Task: Create Workspace Administrative Assistance Workspace description Resolve customer support tickets efficiently. Workspace type Human Resources
Action: Mouse moved to (405, 71)
Screenshot: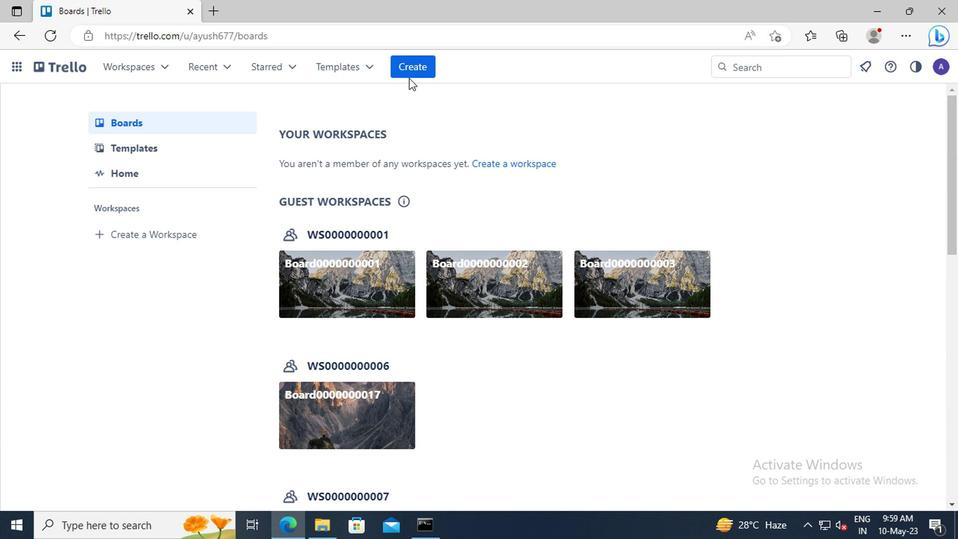 
Action: Mouse pressed left at (405, 71)
Screenshot: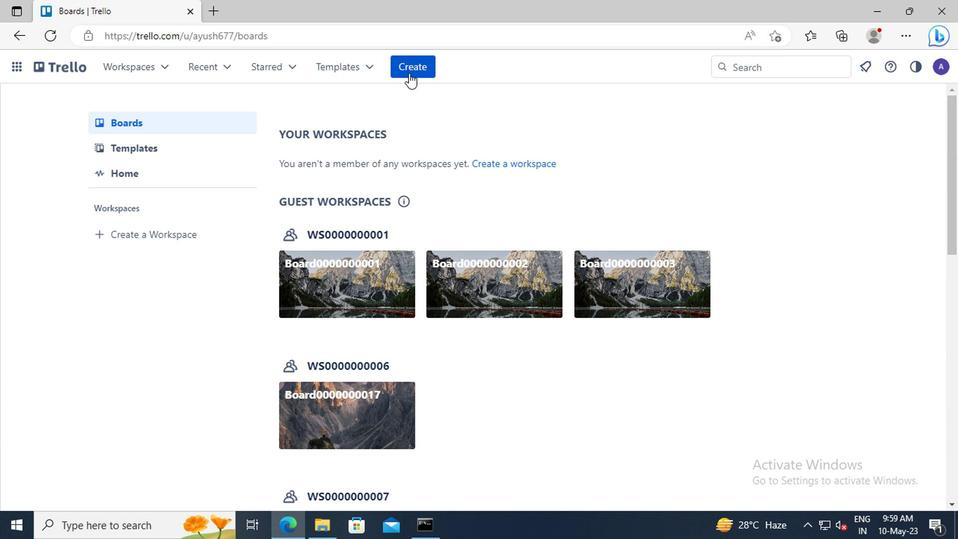 
Action: Mouse moved to (432, 220)
Screenshot: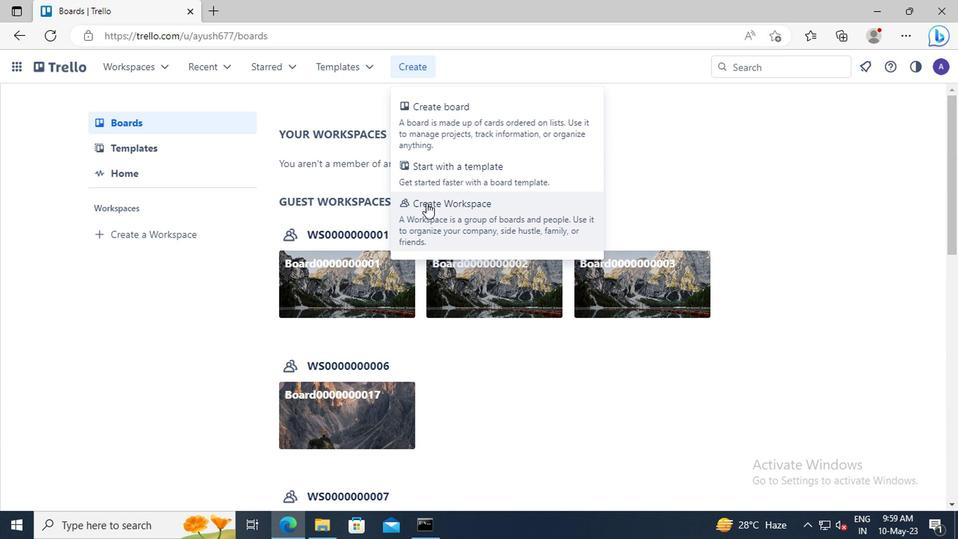 
Action: Mouse pressed left at (432, 220)
Screenshot: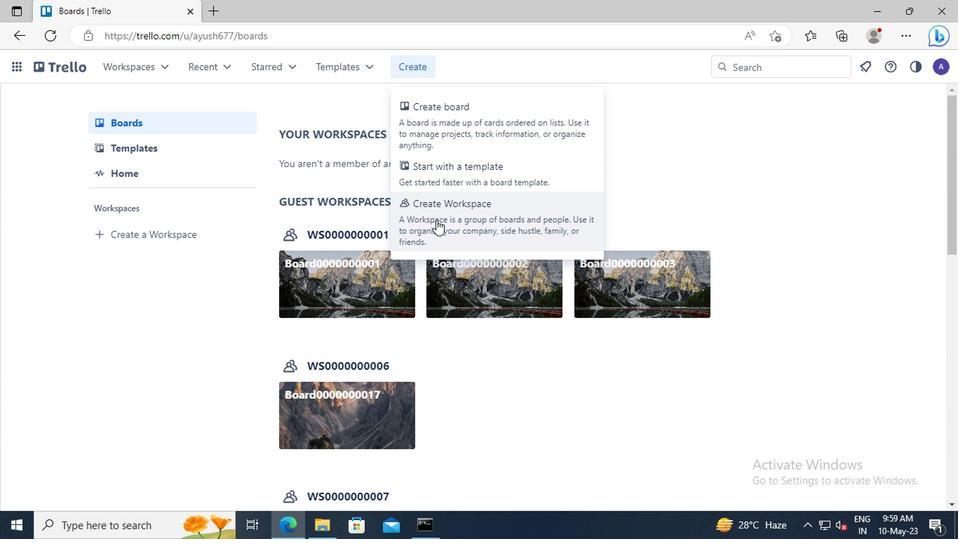 
Action: Mouse moved to (251, 246)
Screenshot: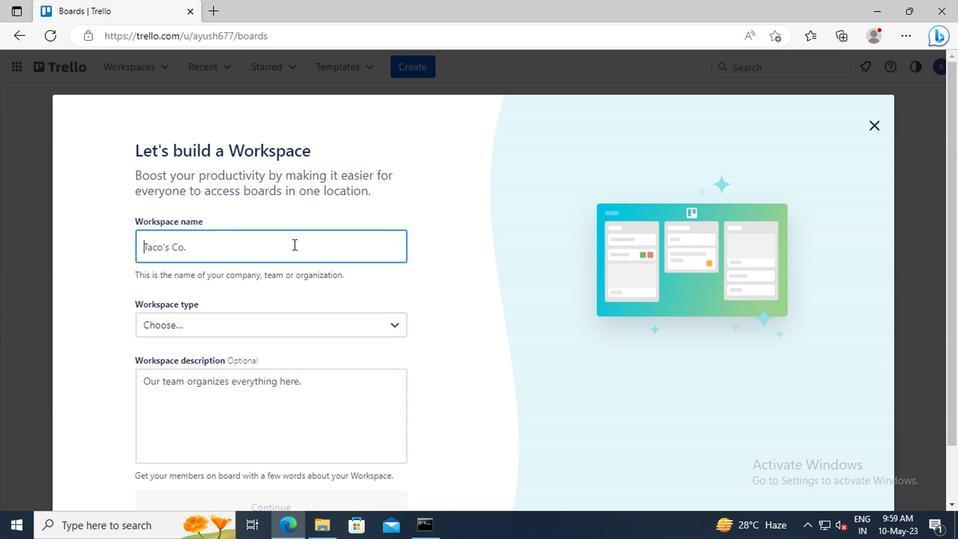 
Action: Mouse pressed left at (251, 246)
Screenshot: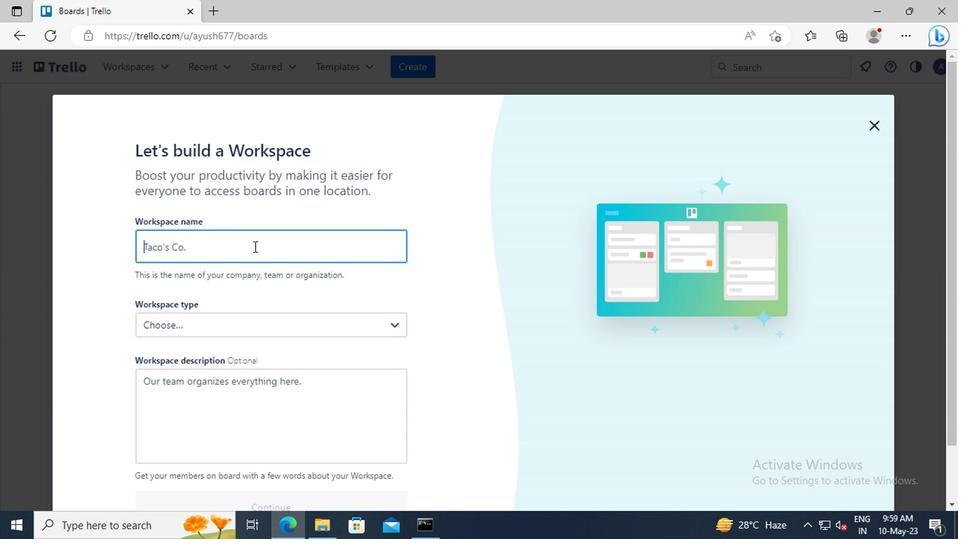 
Action: Key pressed <Key.shift>ADMINISTRATIVE<Key.space><Key.shift><Key.shift>ASSISTANCE
Screenshot: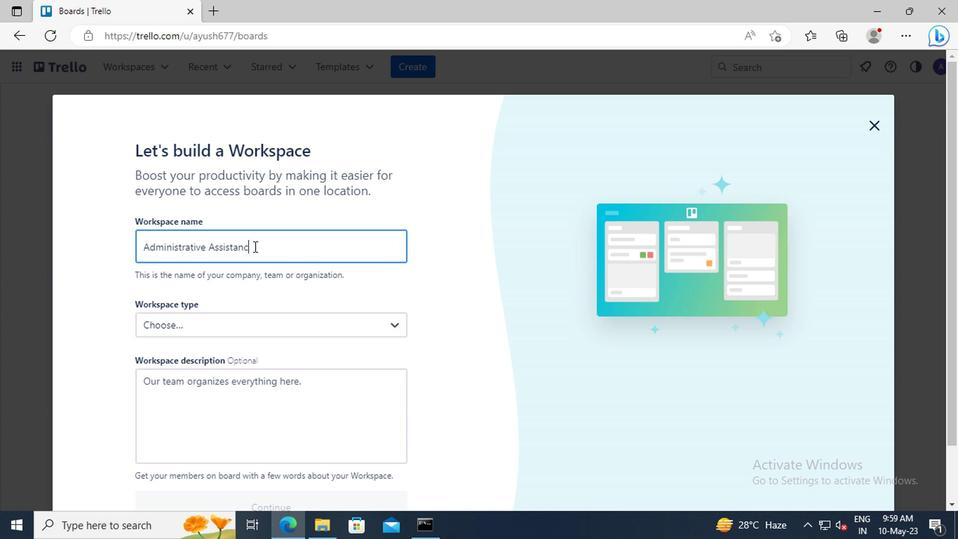 
Action: Mouse moved to (186, 387)
Screenshot: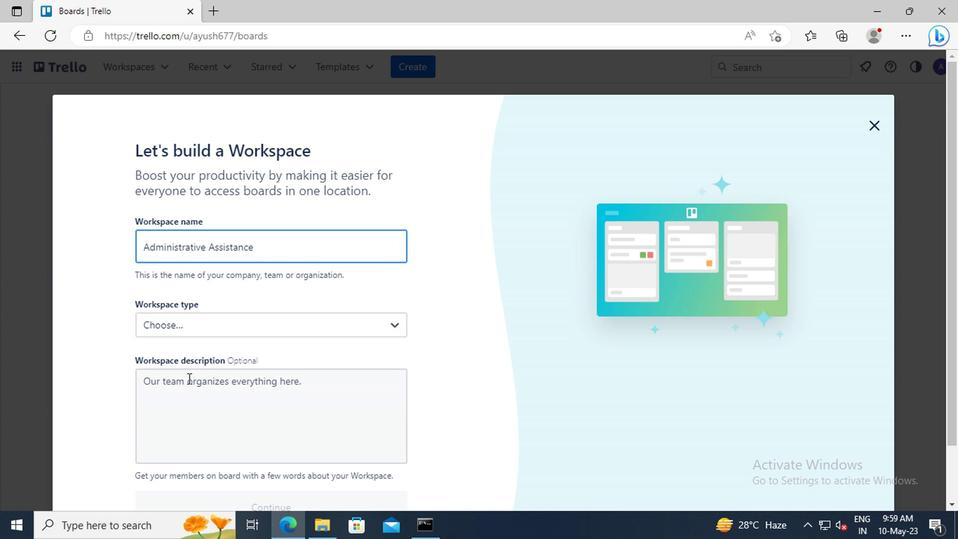 
Action: Mouse pressed left at (186, 387)
Screenshot: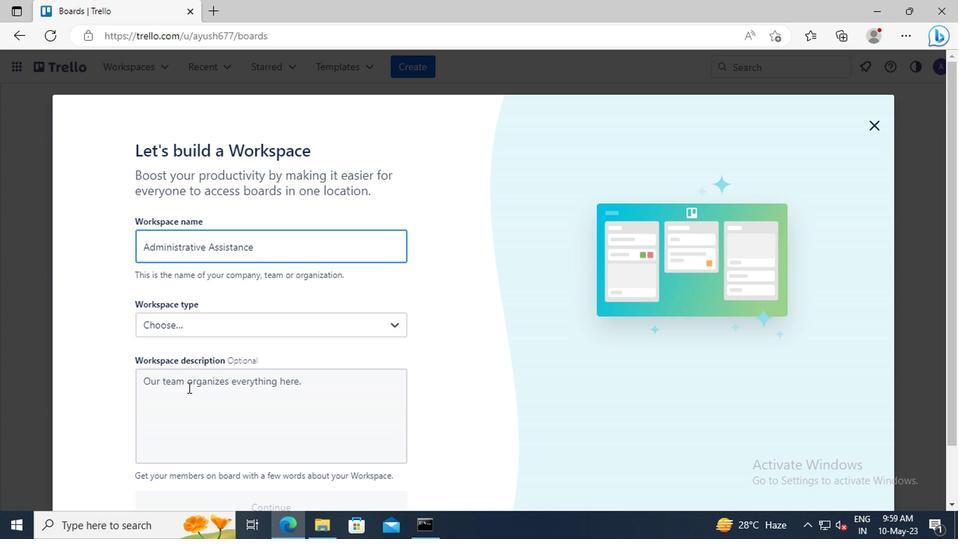 
Action: Key pressed <Key.shift>RESOLVE<Key.space>CUSTOMER<Key.space>SUPPORT<Key.space>TICKETS<Key.space>EFFICIENTLY
Screenshot: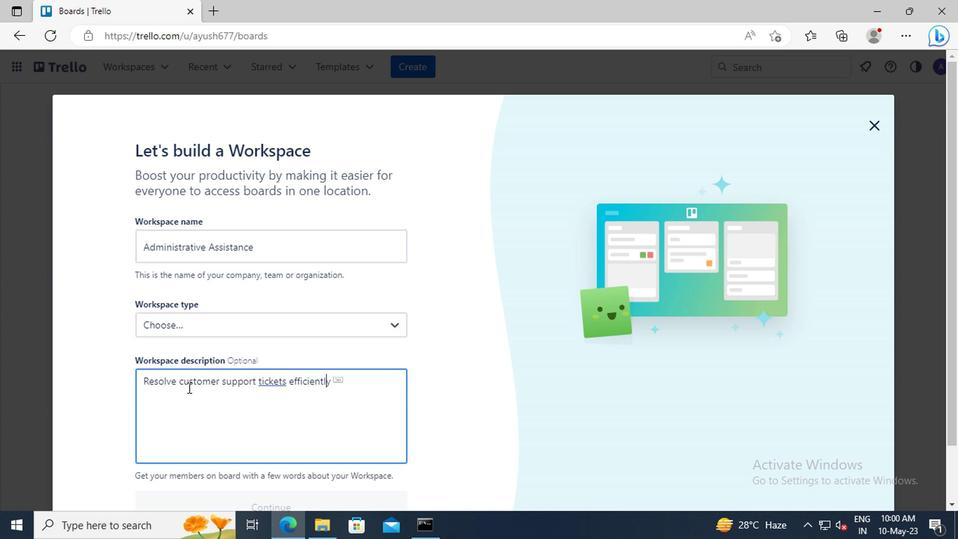 
Action: Mouse moved to (203, 329)
Screenshot: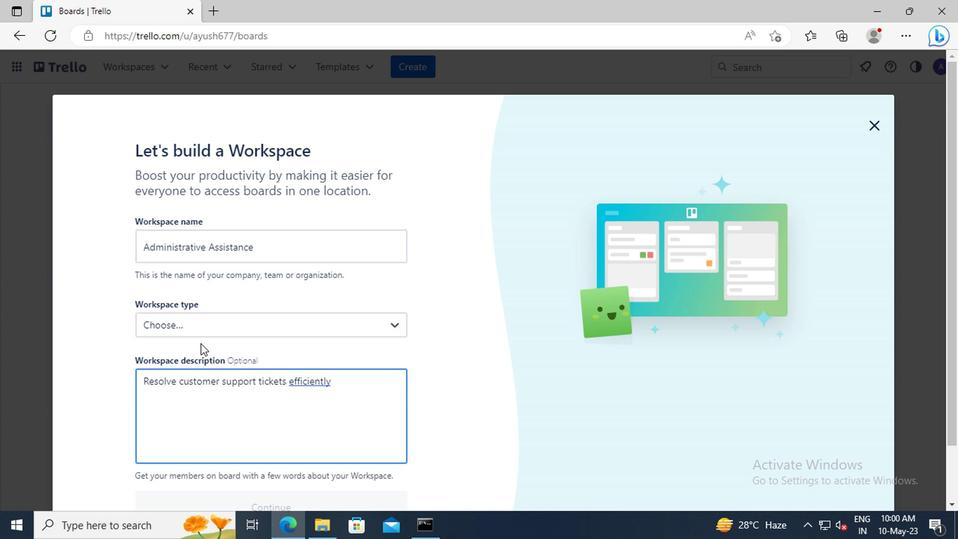 
Action: Mouse pressed left at (203, 329)
Screenshot: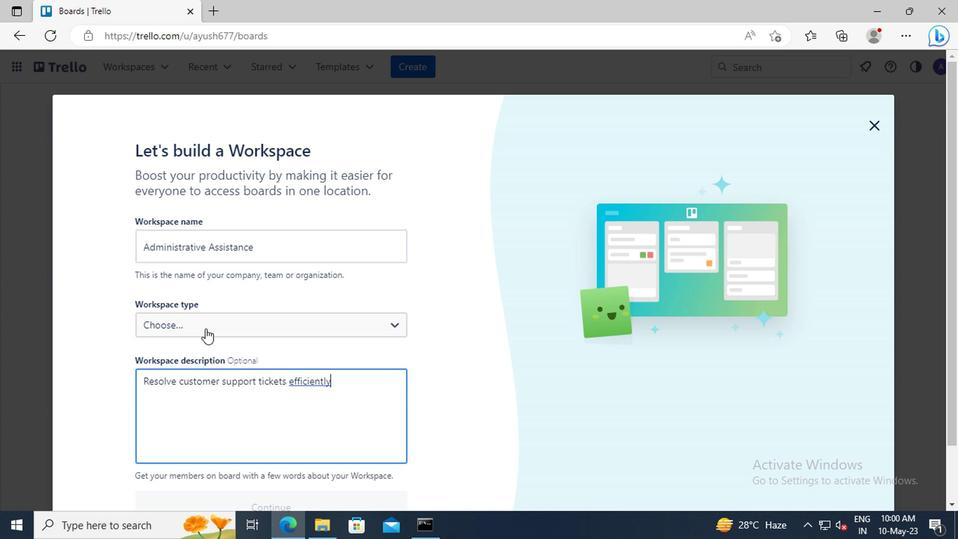 
Action: Mouse moved to (206, 490)
Screenshot: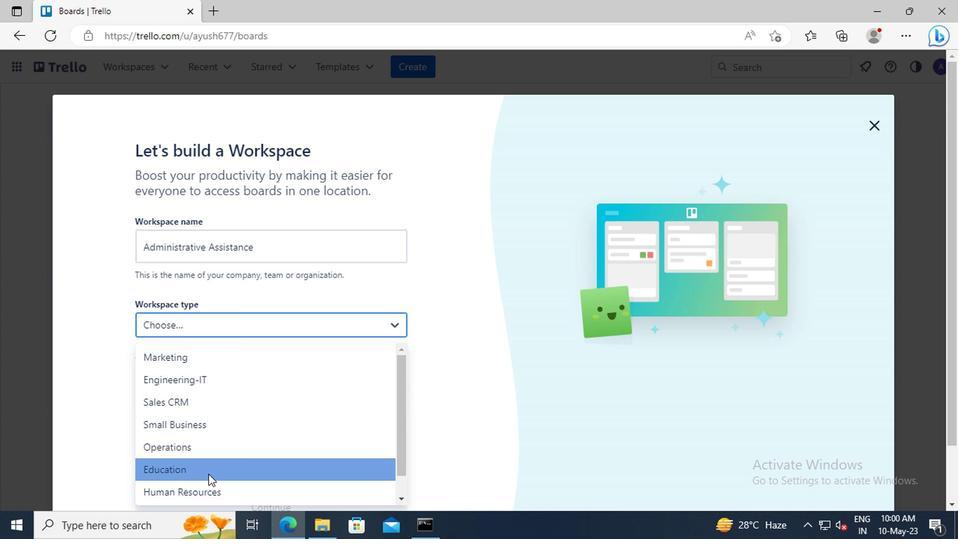 
Action: Mouse pressed left at (206, 490)
Screenshot: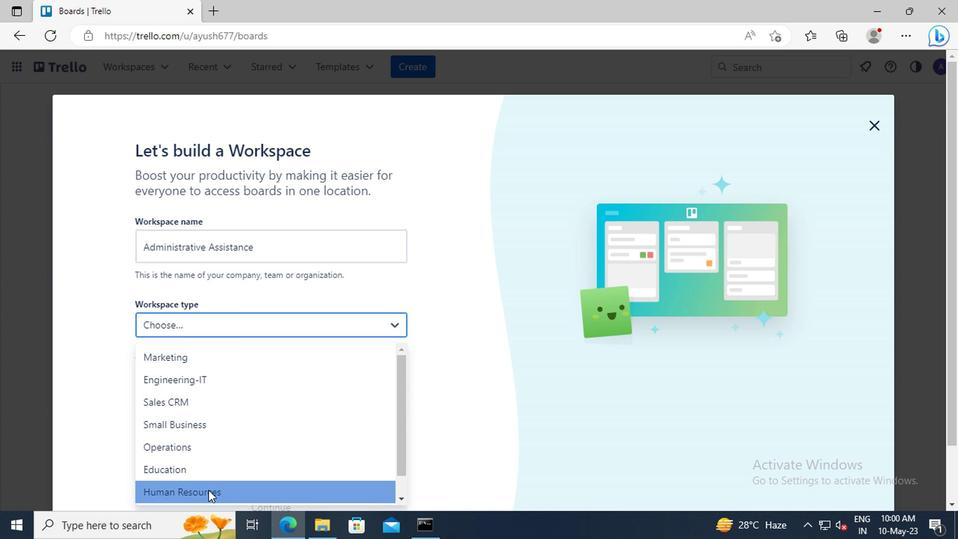 
Action: Mouse moved to (212, 480)
Screenshot: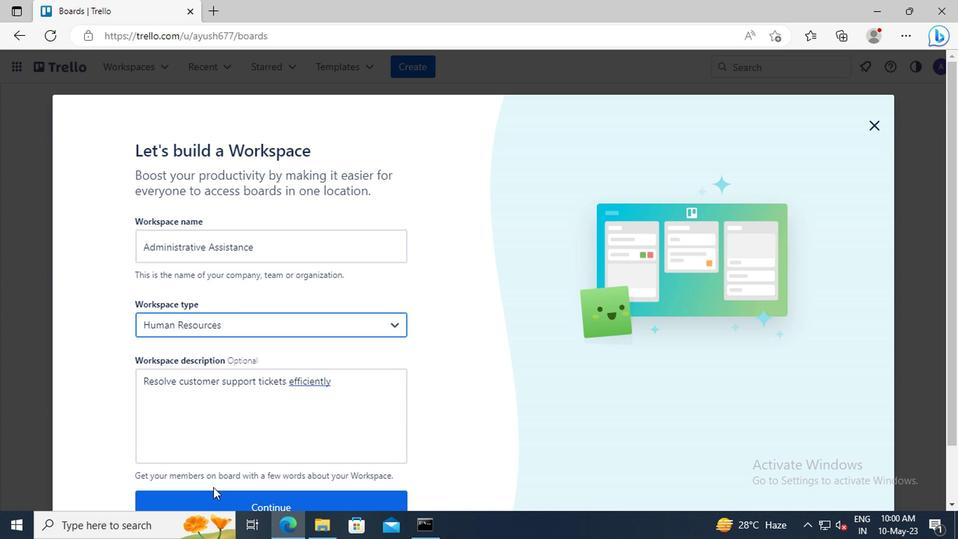 
Action: Mouse scrolled (212, 480) with delta (0, 0)
Screenshot: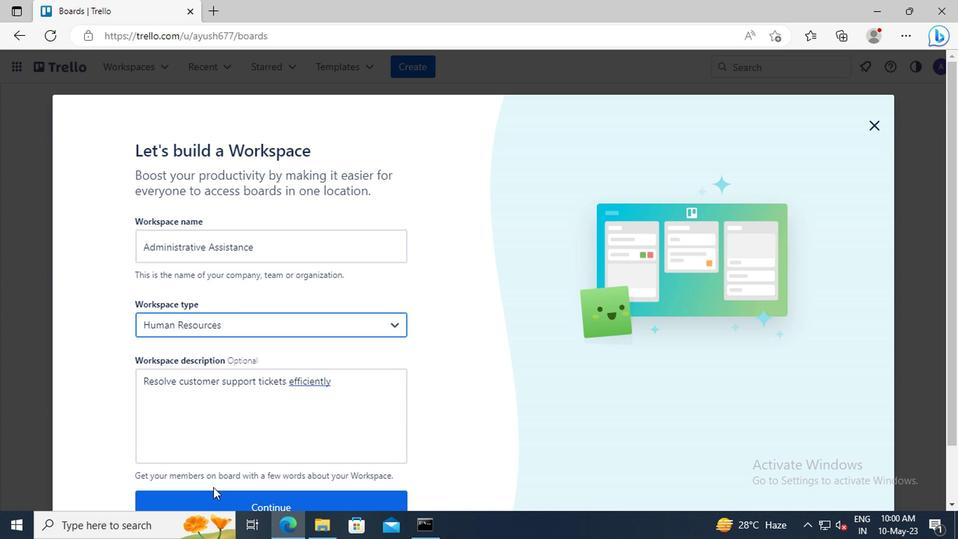 
Action: Mouse moved to (216, 447)
Screenshot: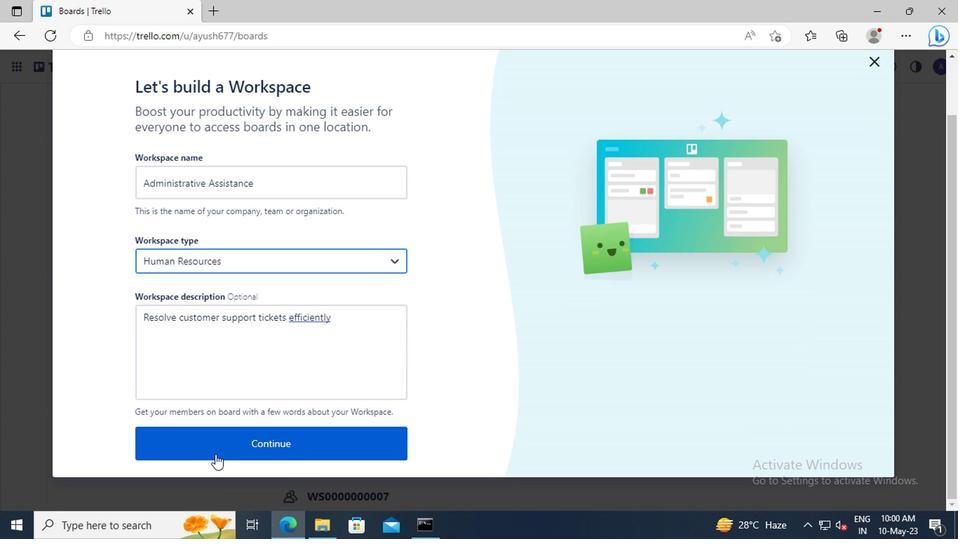 
Action: Mouse pressed left at (216, 447)
Screenshot: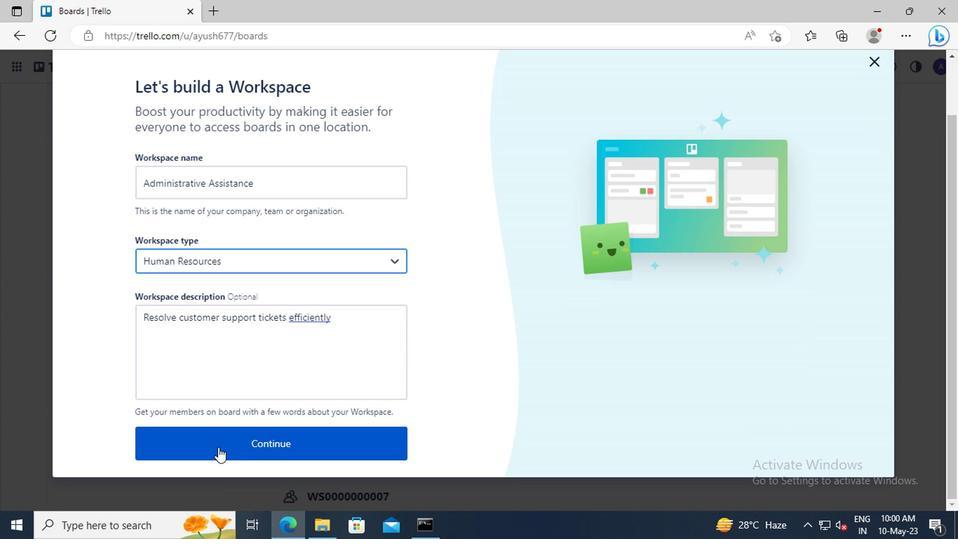 
Action: Mouse moved to (265, 359)
Screenshot: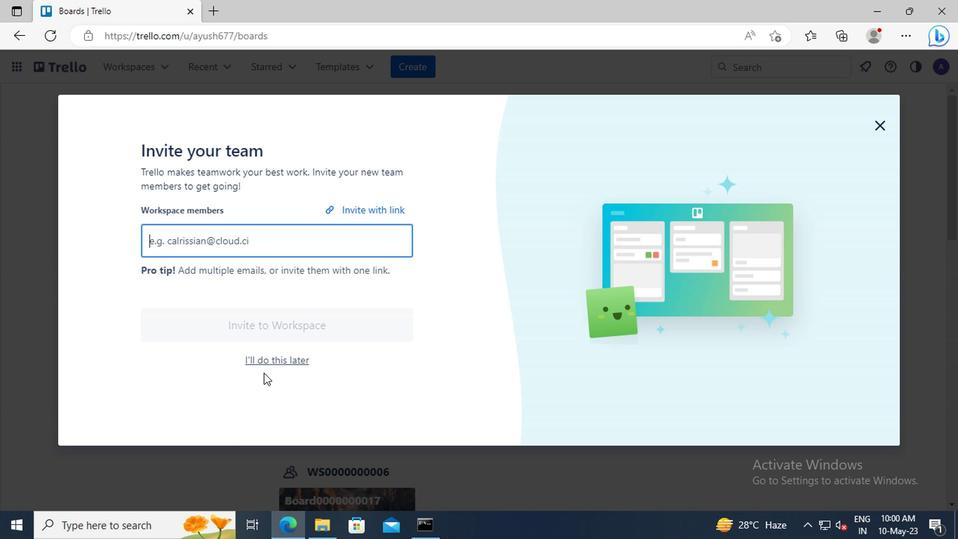 
Action: Mouse pressed left at (265, 359)
Screenshot: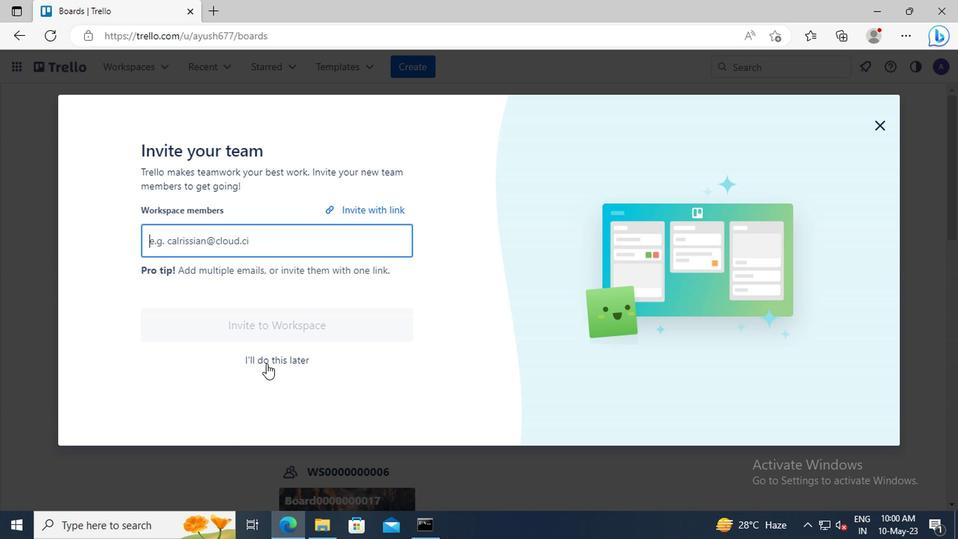 
Action: Mouse moved to (265, 359)
Screenshot: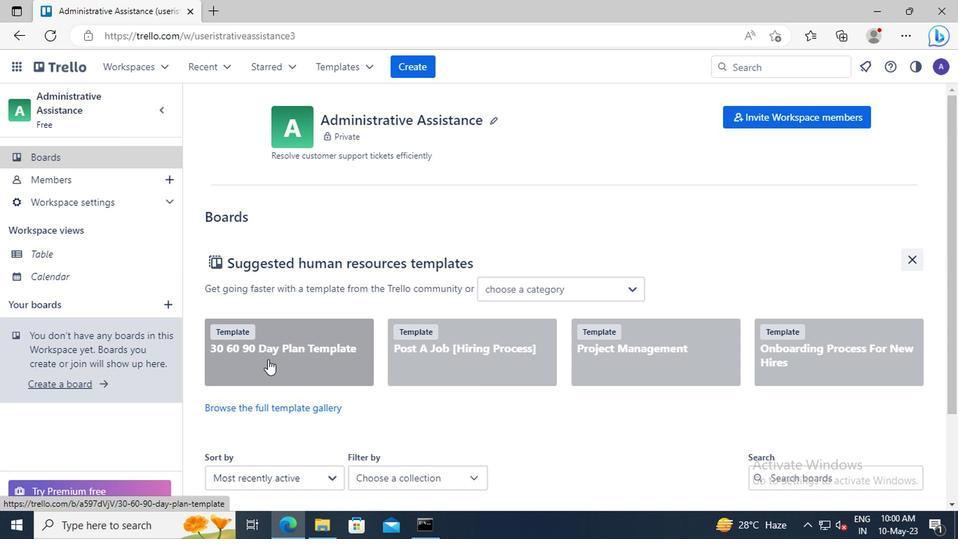 
